 Task: Add Sprouts Organic Honey Squeeze to the cart.
Action: Mouse moved to (274, 126)
Screenshot: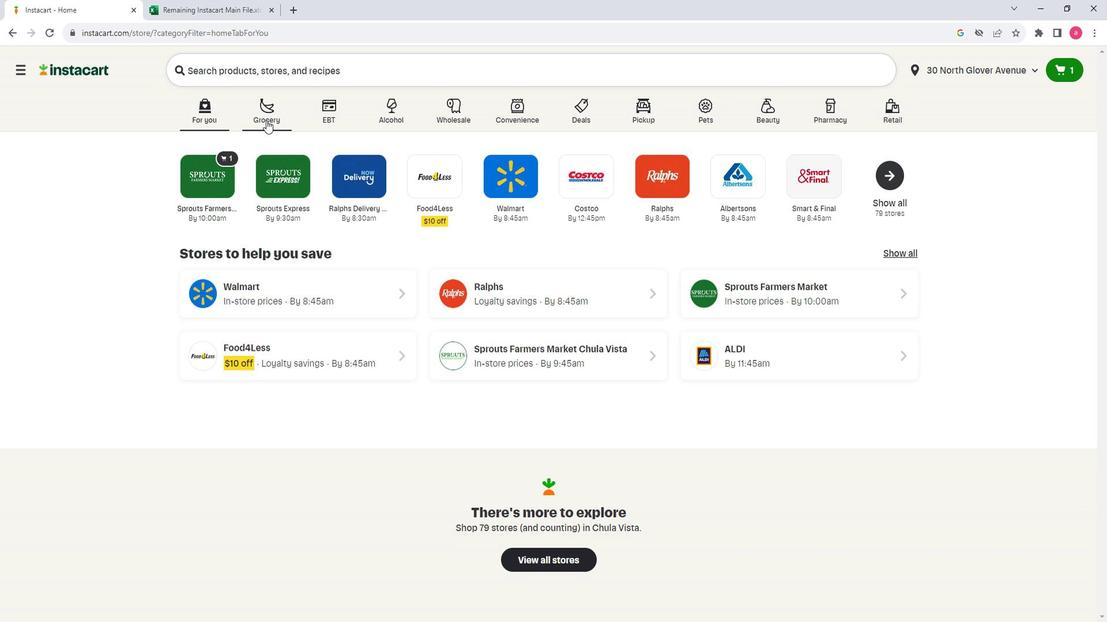 
Action: Mouse pressed left at (274, 126)
Screenshot: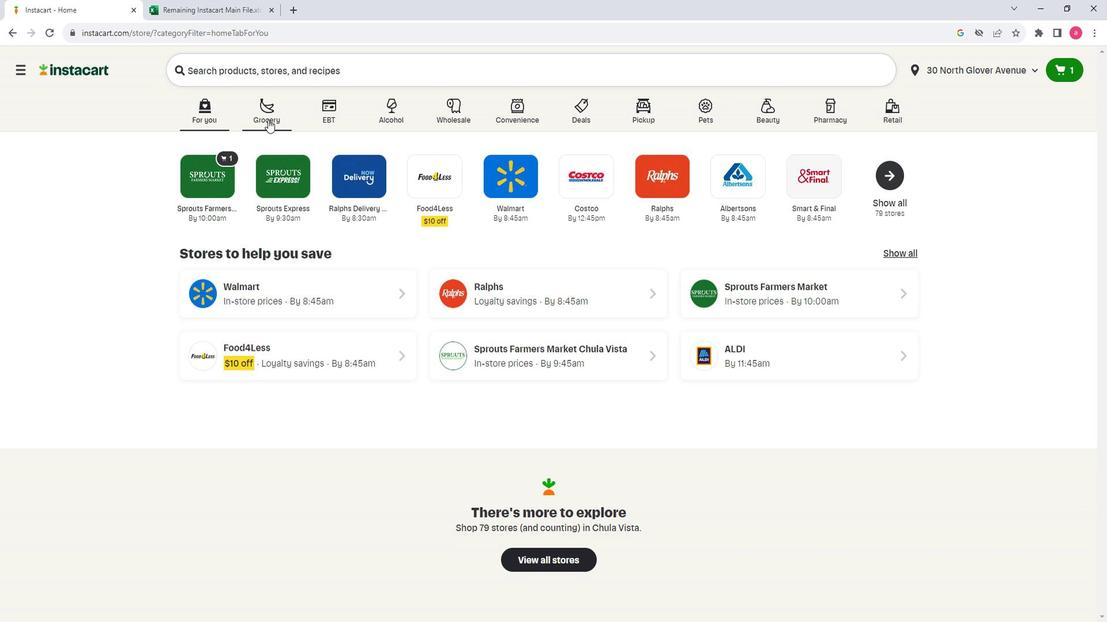 
Action: Mouse moved to (303, 336)
Screenshot: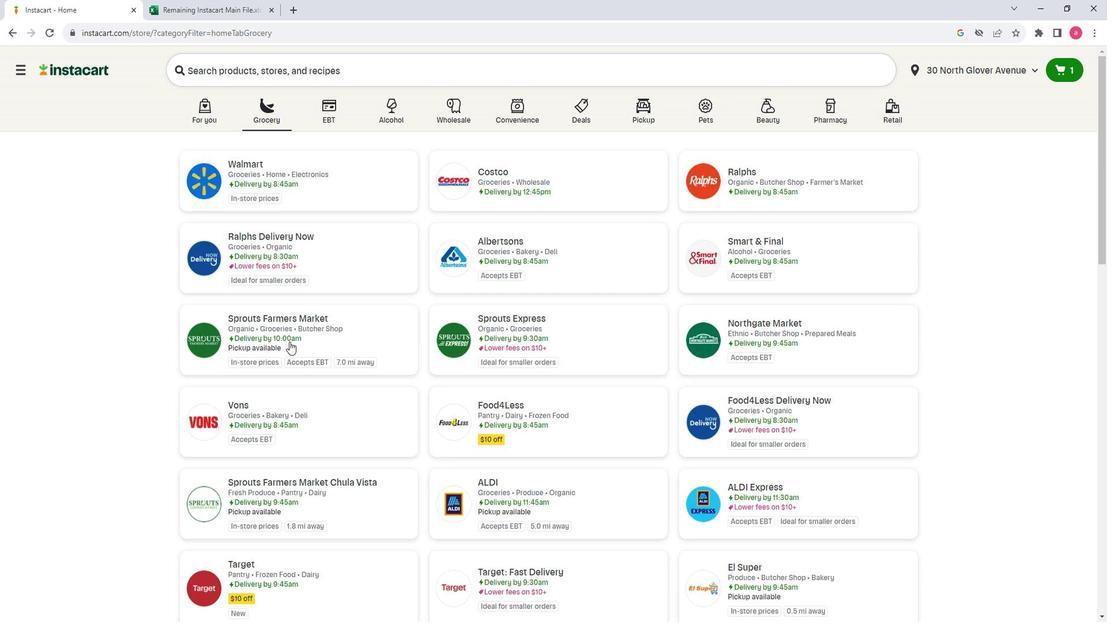 
Action: Mouse pressed left at (303, 336)
Screenshot: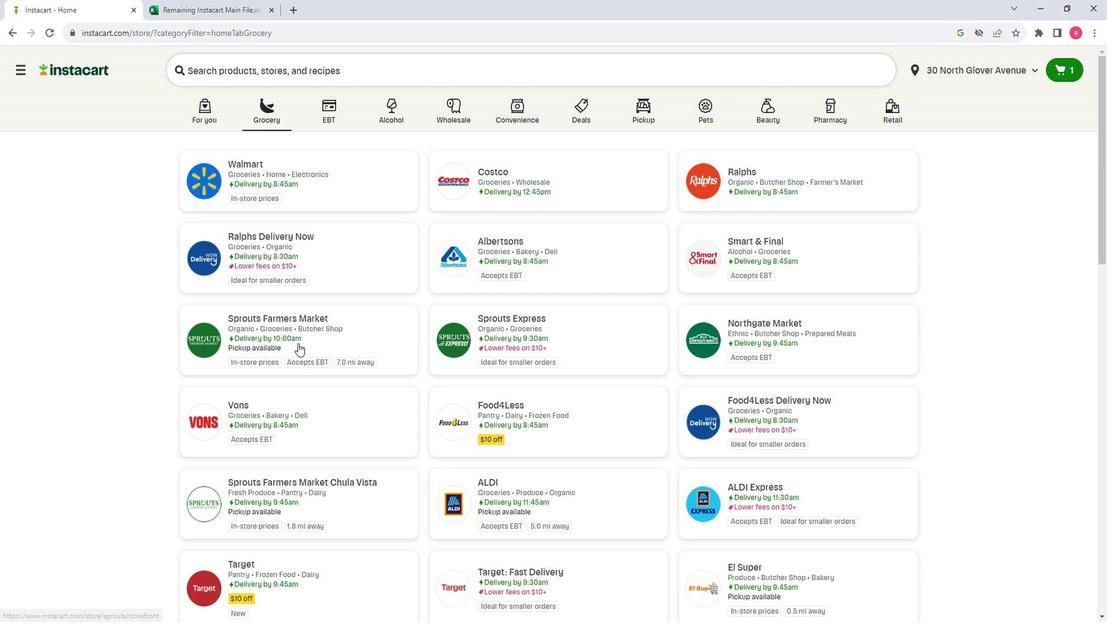 
Action: Mouse moved to (104, 321)
Screenshot: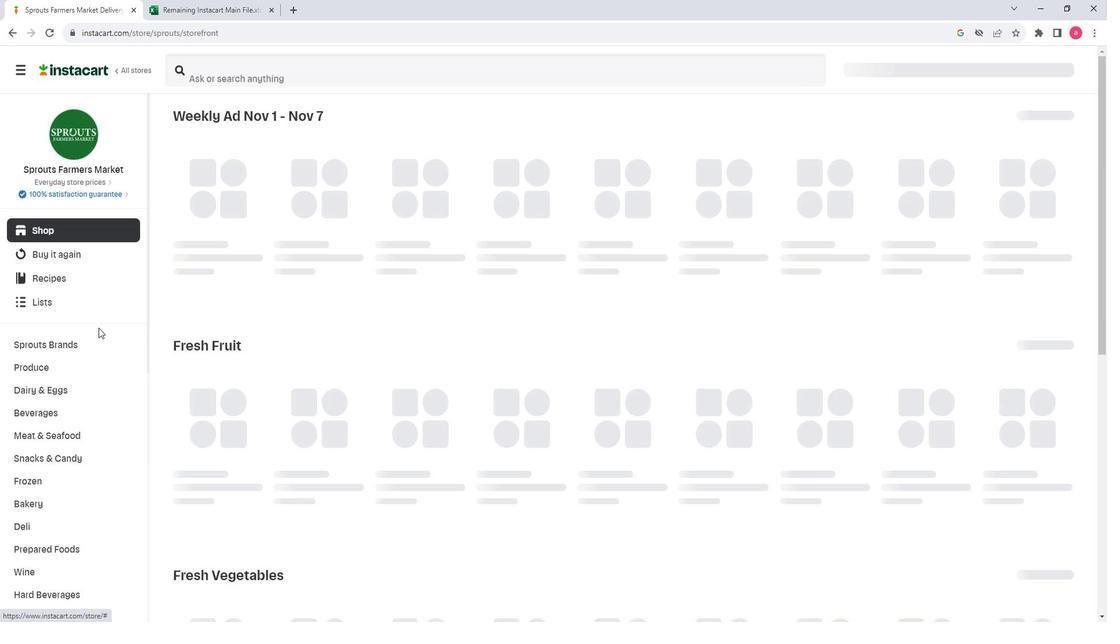 
Action: Mouse scrolled (104, 321) with delta (0, 0)
Screenshot: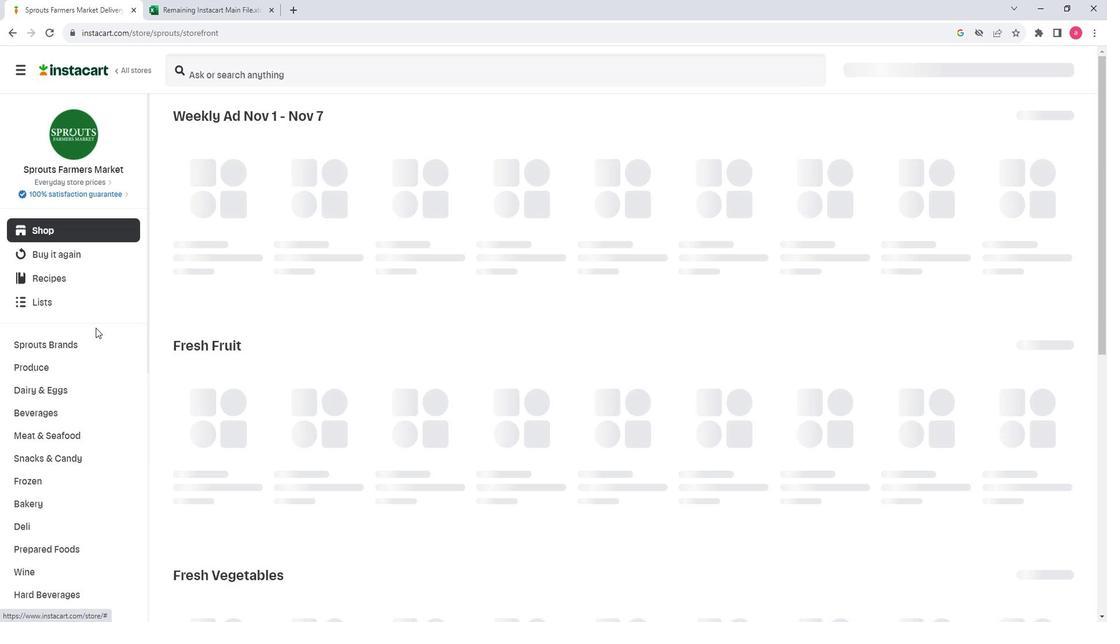 
Action: Mouse scrolled (104, 321) with delta (0, 0)
Screenshot: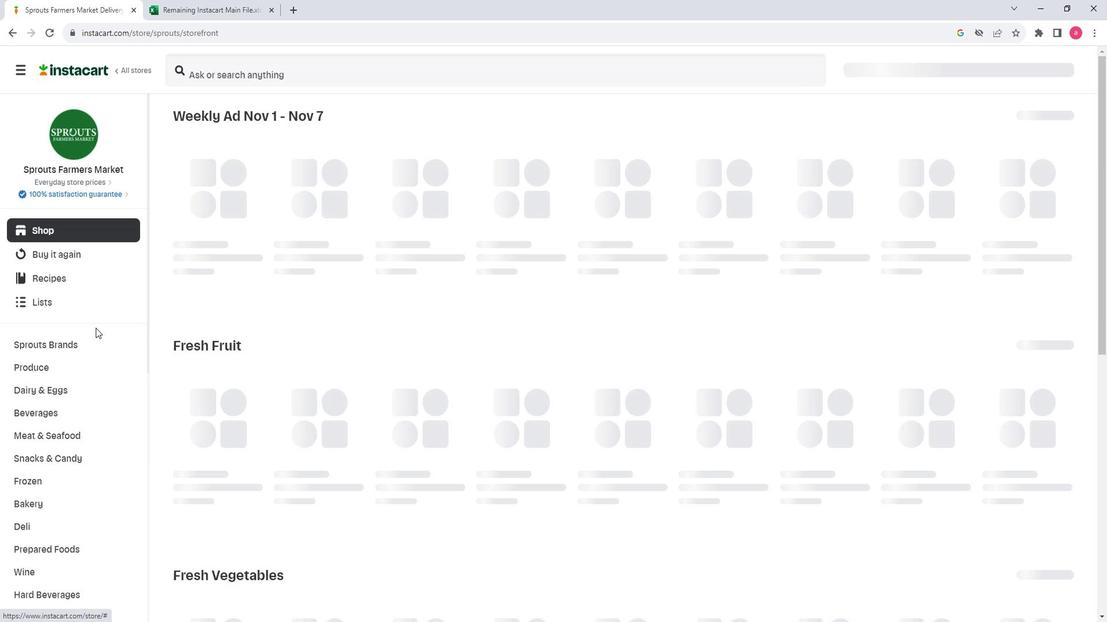 
Action: Mouse scrolled (104, 321) with delta (0, 0)
Screenshot: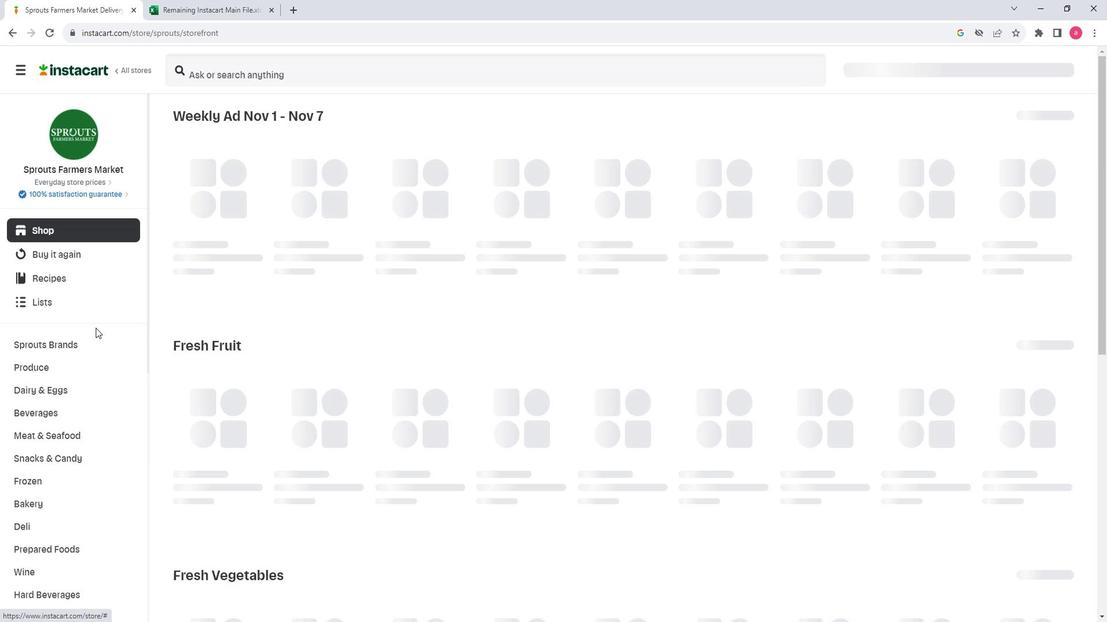
Action: Mouse scrolled (104, 321) with delta (0, 0)
Screenshot: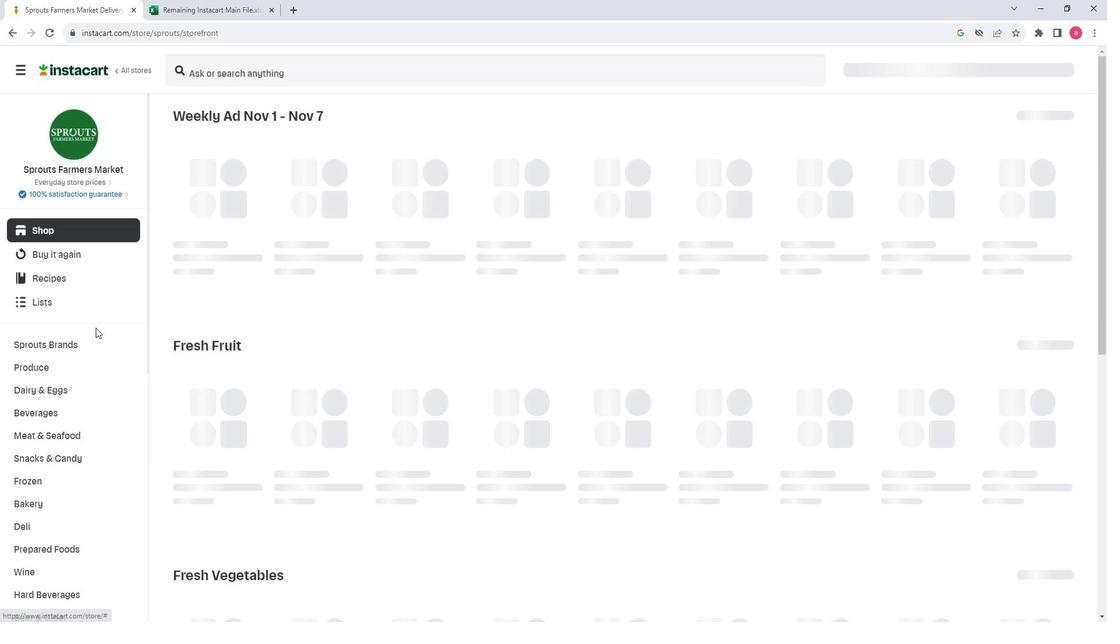
Action: Mouse scrolled (104, 321) with delta (0, 0)
Screenshot: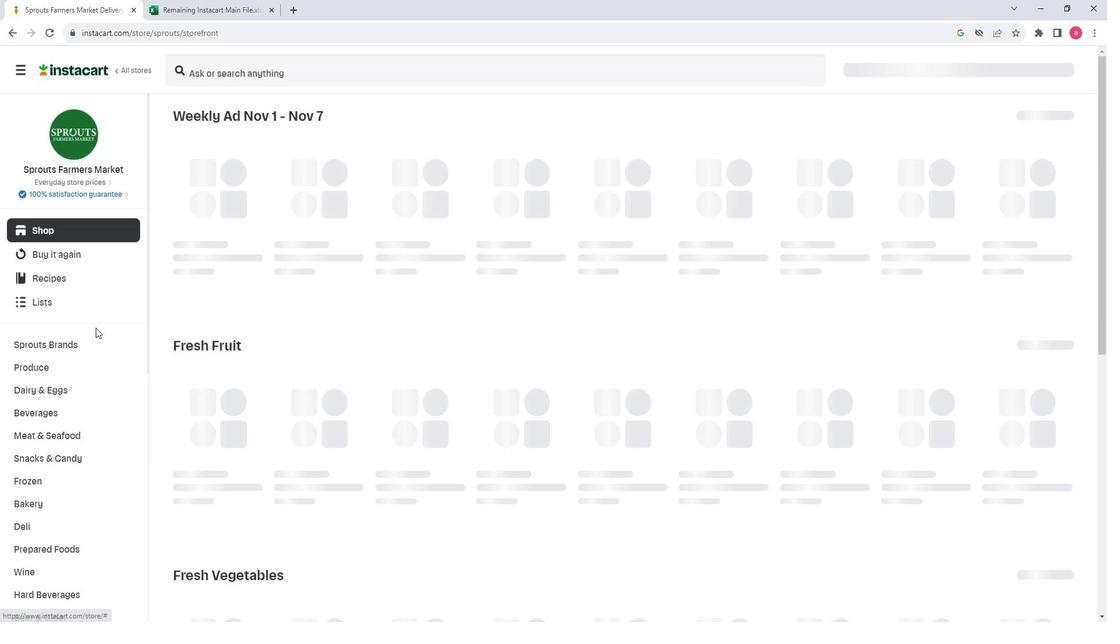 
Action: Mouse moved to (81, 435)
Screenshot: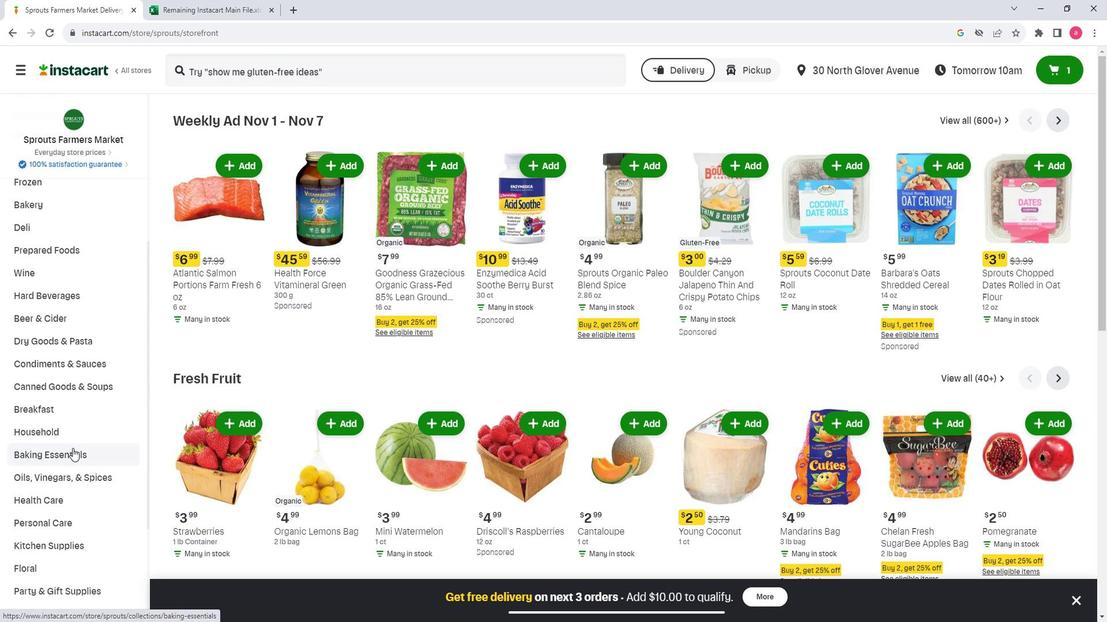 
Action: Mouse pressed left at (81, 435)
Screenshot: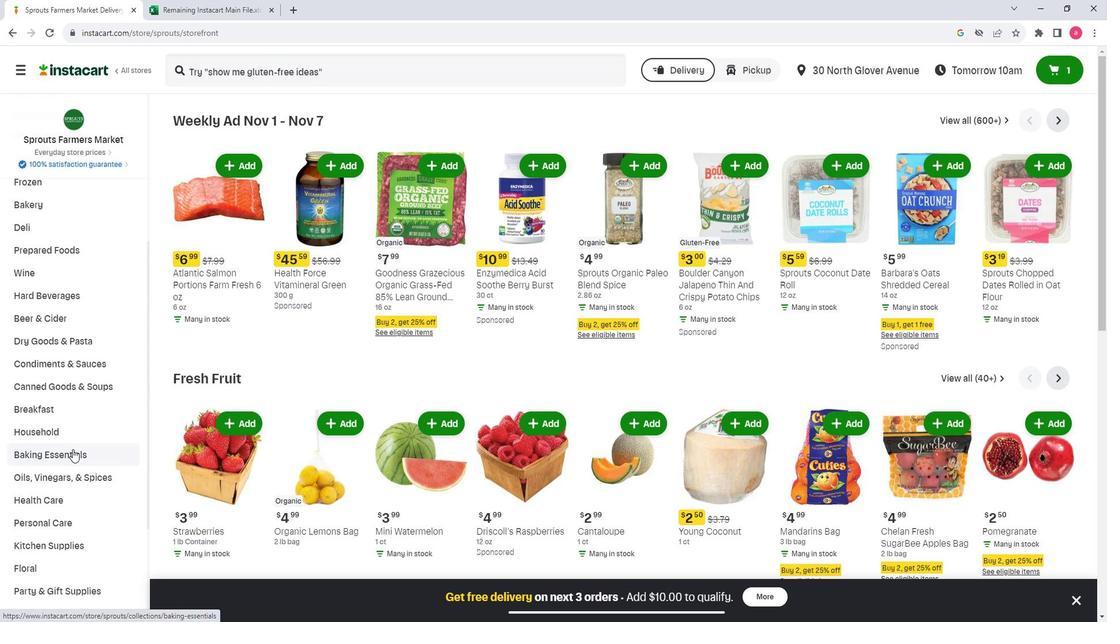 
Action: Mouse moved to (686, 159)
Screenshot: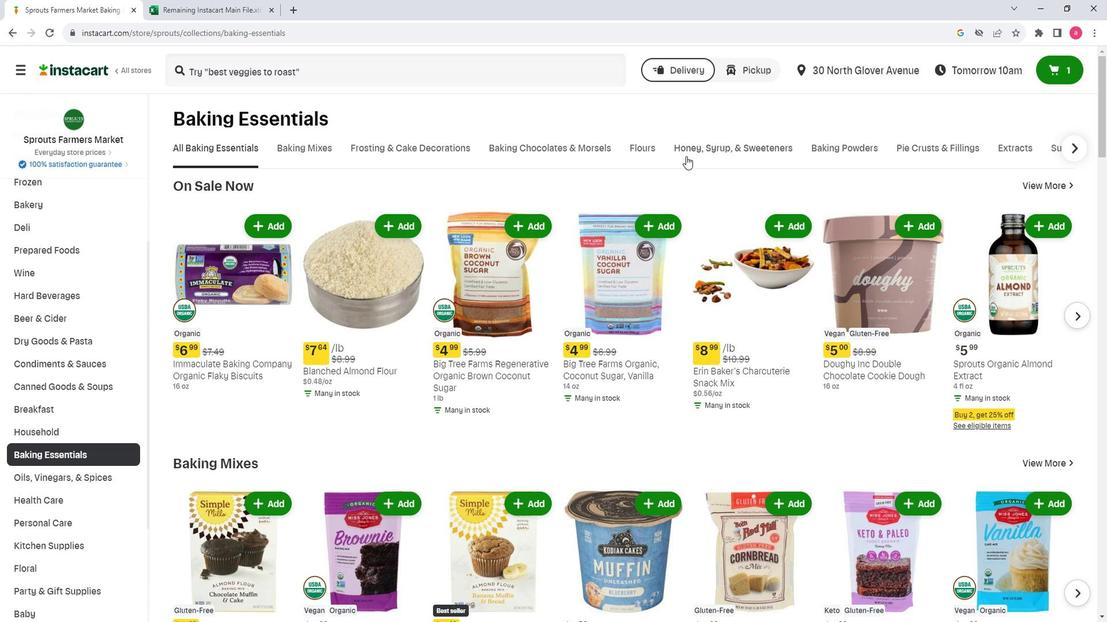 
Action: Mouse pressed left at (686, 159)
Screenshot: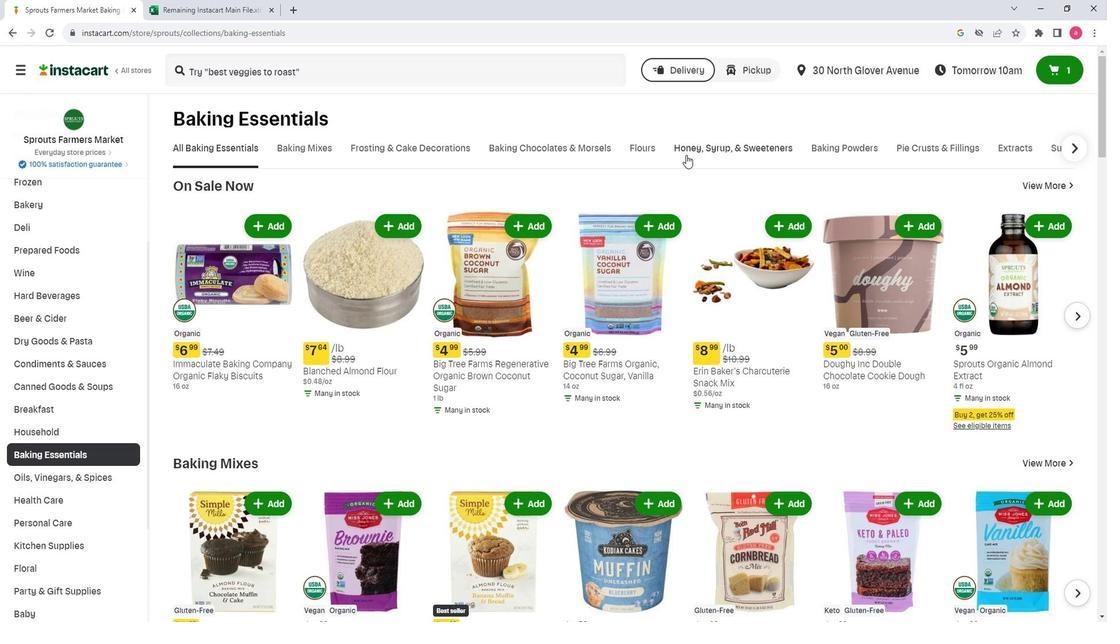
Action: Mouse moved to (364, 203)
Screenshot: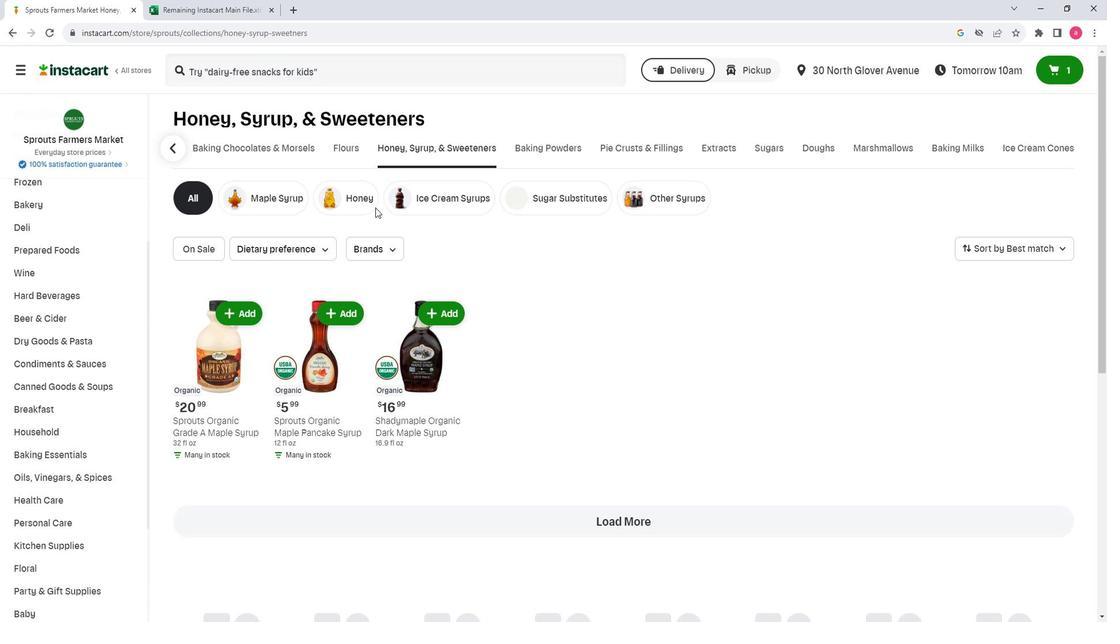 
Action: Mouse pressed left at (364, 203)
Screenshot: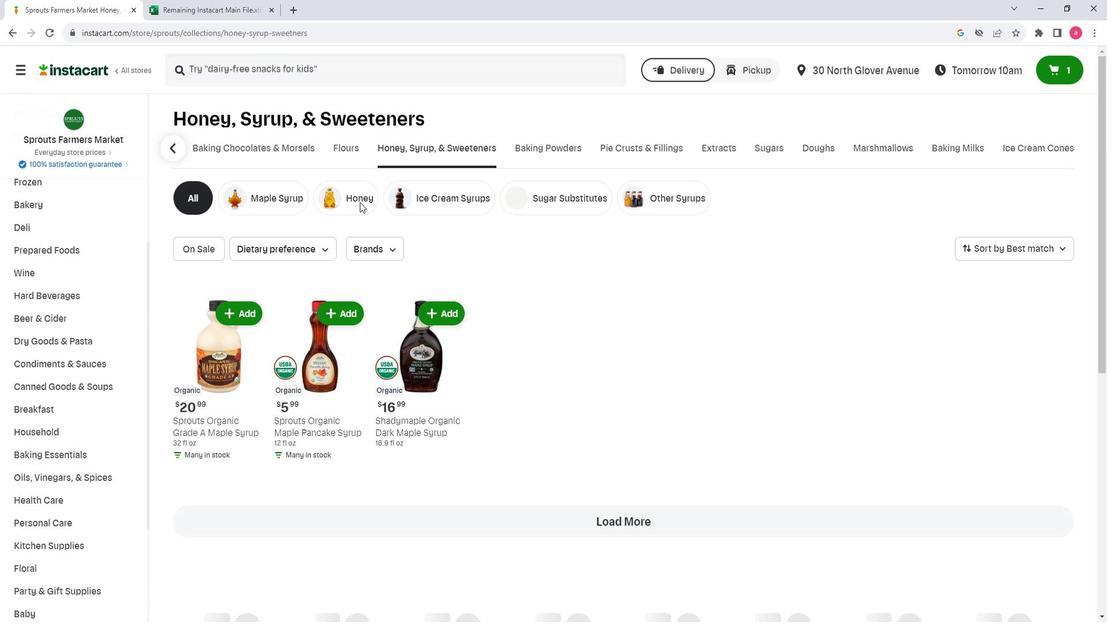 
Action: Mouse moved to (270, 80)
Screenshot: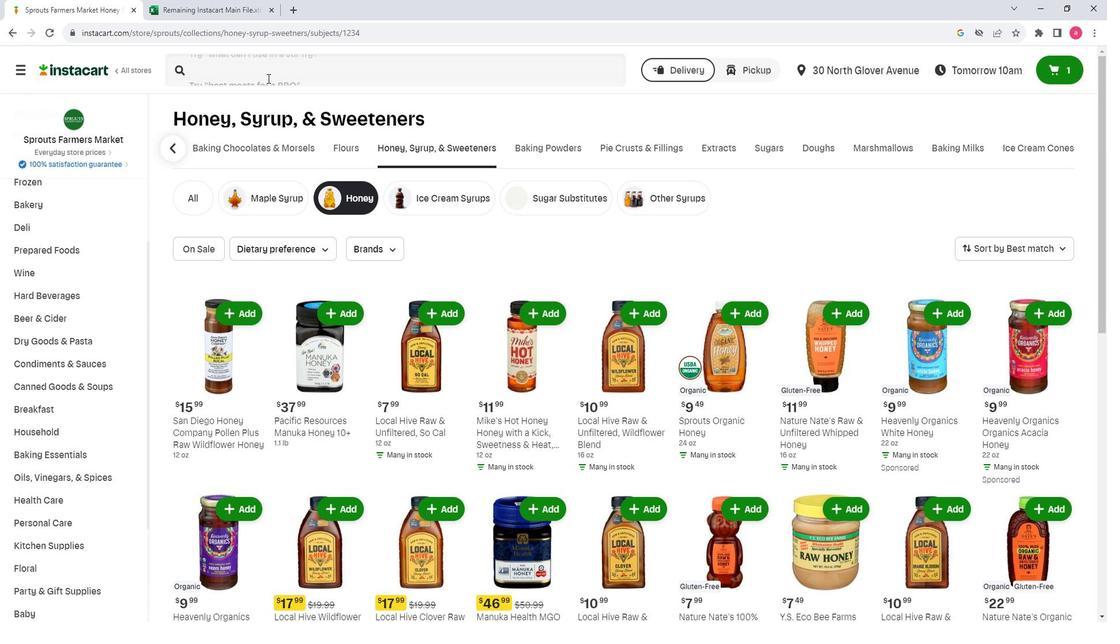 
Action: Mouse pressed left at (270, 80)
Screenshot: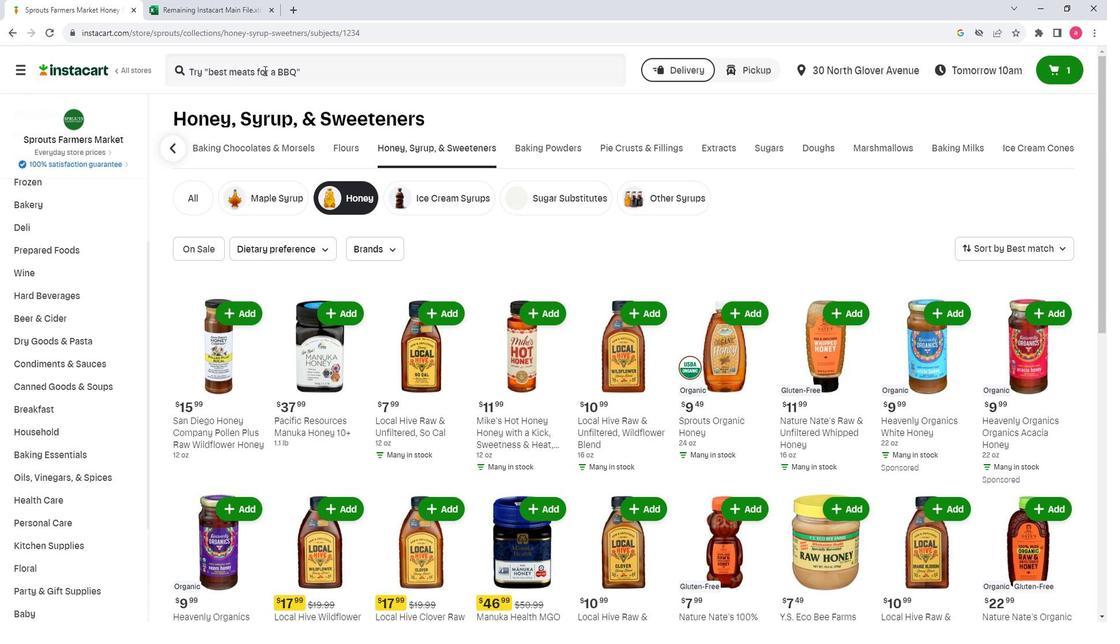 
Action: Key pressed <Key.shift>Sprouts<Key.space><Key.shift><Key.shift><Key.shift><Key.shift><Key.shift><Key.shift><Key.shift><Key.shift><Key.shift><Key.shift><Key.shift><Key.shift><Key.shift><Key.shift><Key.shift><Key.shift>Organic<Key.space><Key.shift>Honey<Key.space><Key.shift>Squeeze<Key.enter>
Screenshot: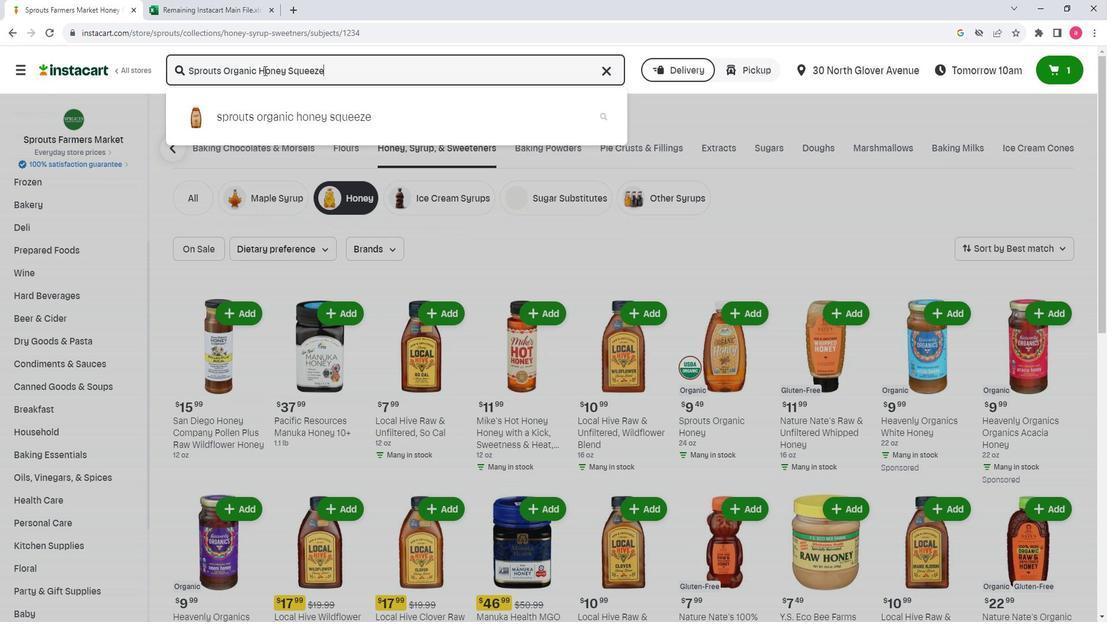 
Action: Mouse moved to (671, 174)
Screenshot: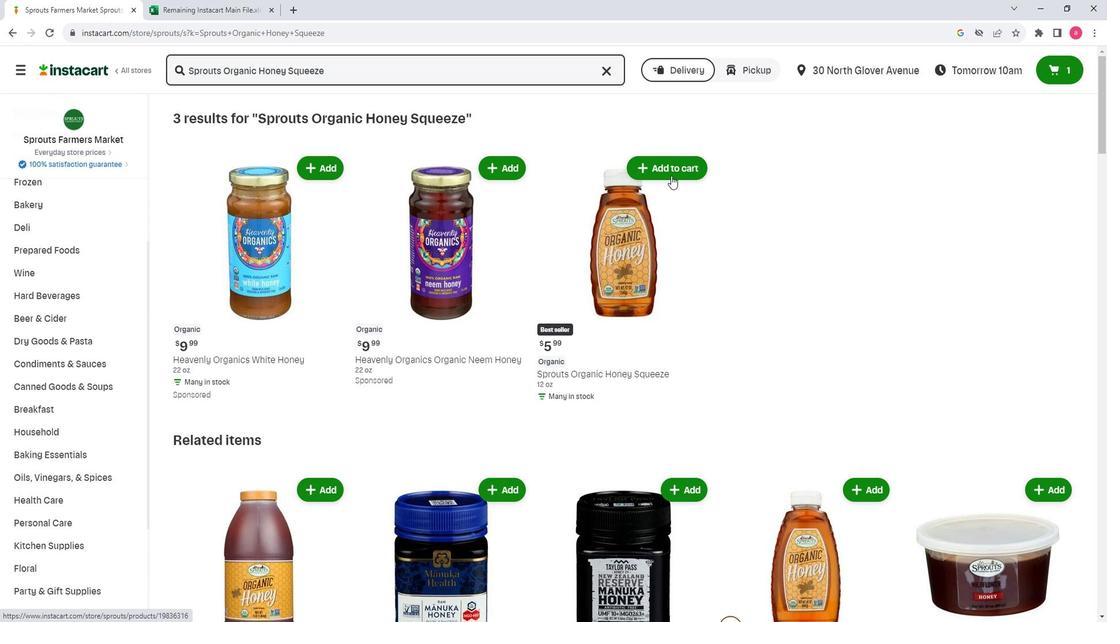 
Action: Mouse pressed left at (671, 174)
Screenshot: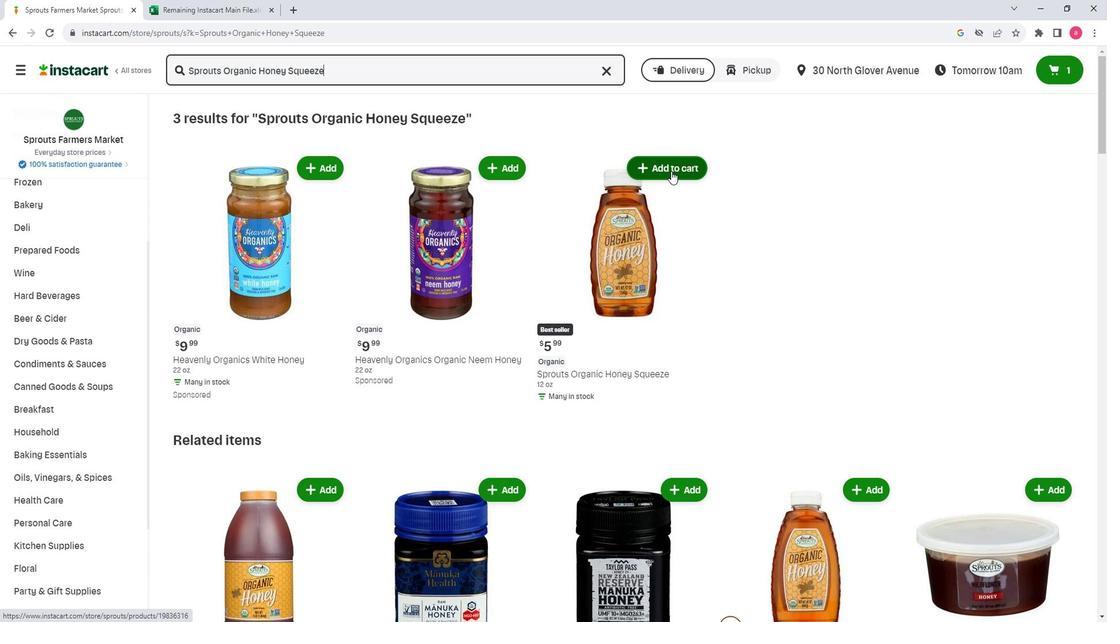 
Action: Mouse moved to (697, 260)
Screenshot: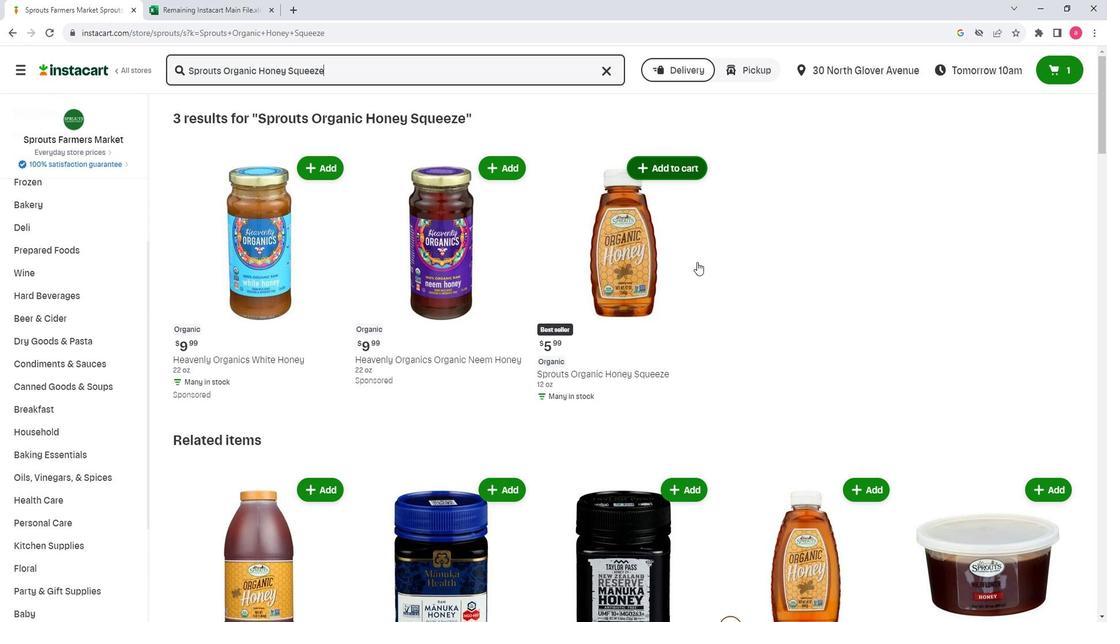 
